 Task: Add the task  Develop a new online marketplace for a specific industry to the section API Documentation Sprint in the project AgileCraft and add a Due Date to the respective task as 2024/05/02
Action: Mouse moved to (54, 355)
Screenshot: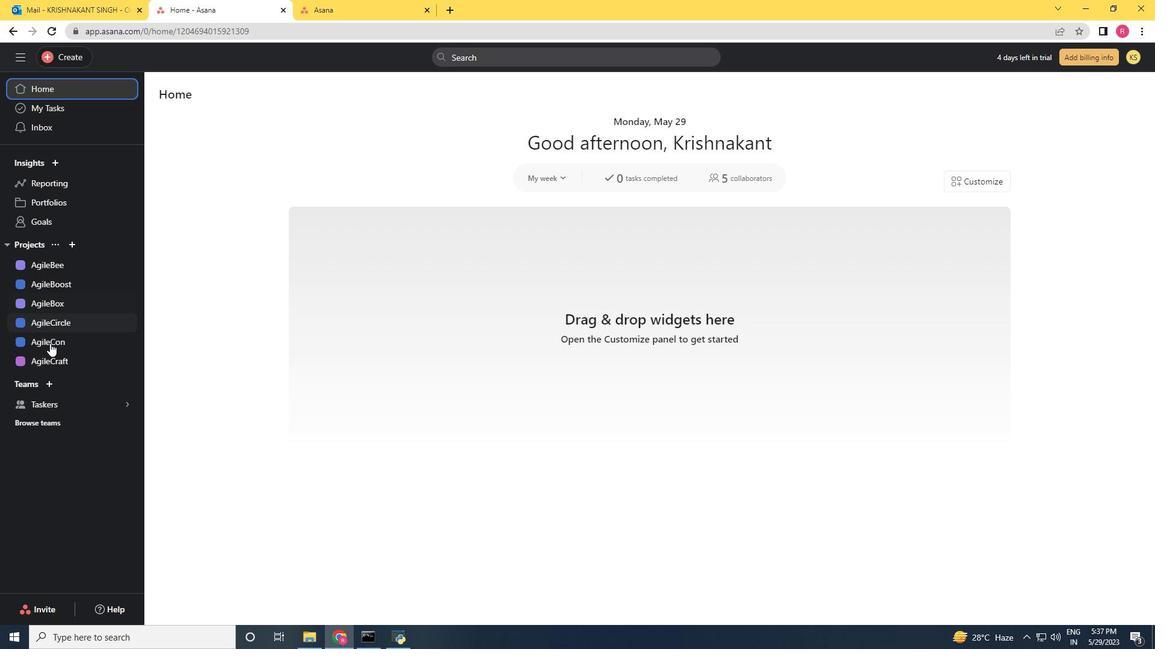 
Action: Mouse pressed left at (54, 355)
Screenshot: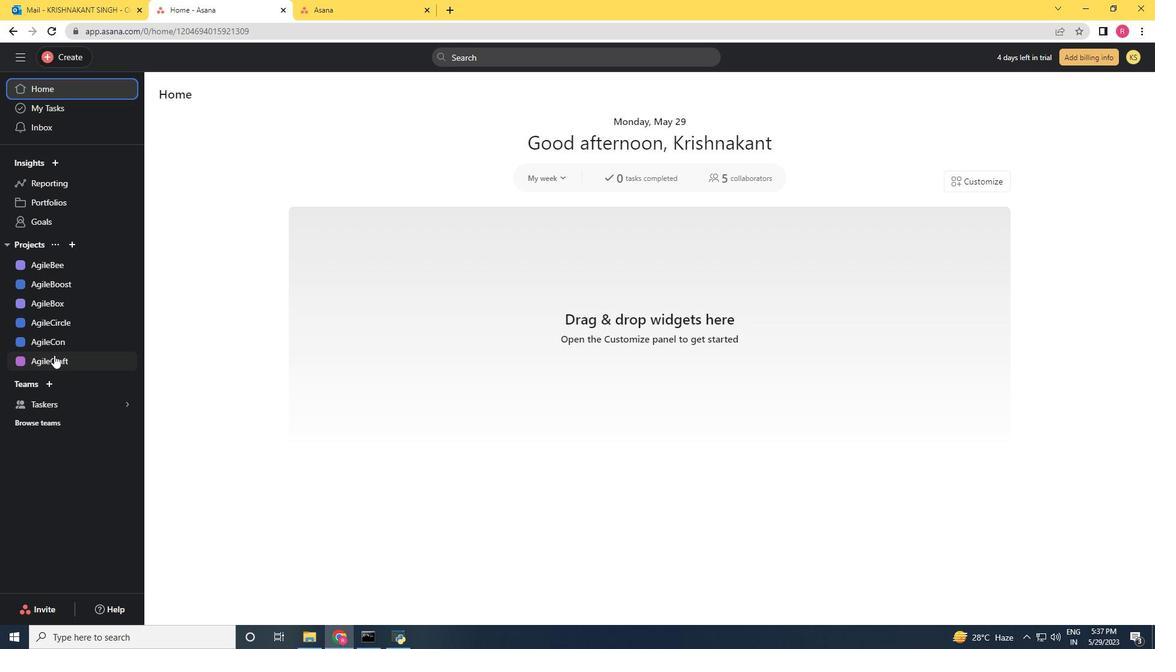 
Action: Mouse moved to (667, 269)
Screenshot: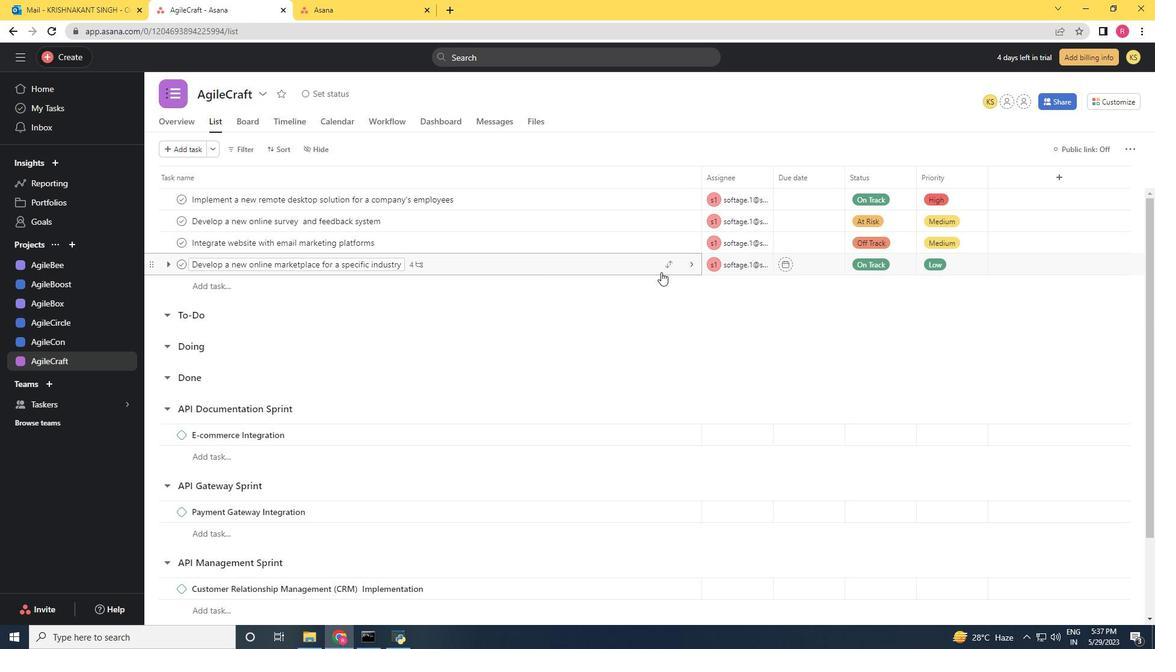 
Action: Mouse pressed left at (667, 269)
Screenshot: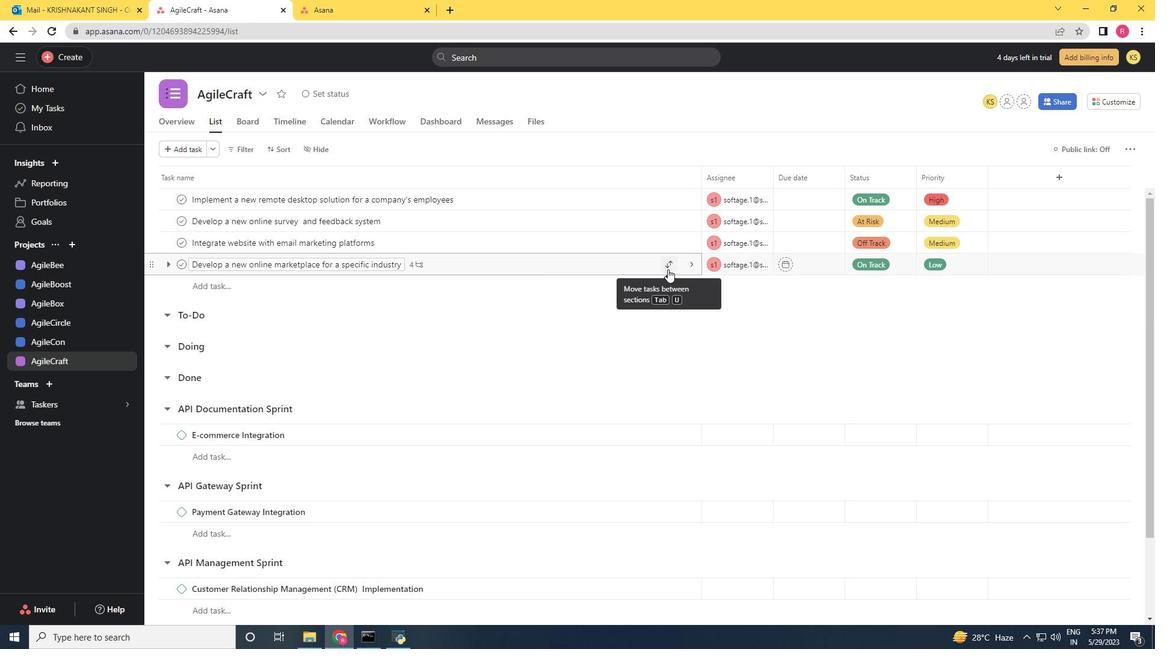 
Action: Mouse moved to (628, 406)
Screenshot: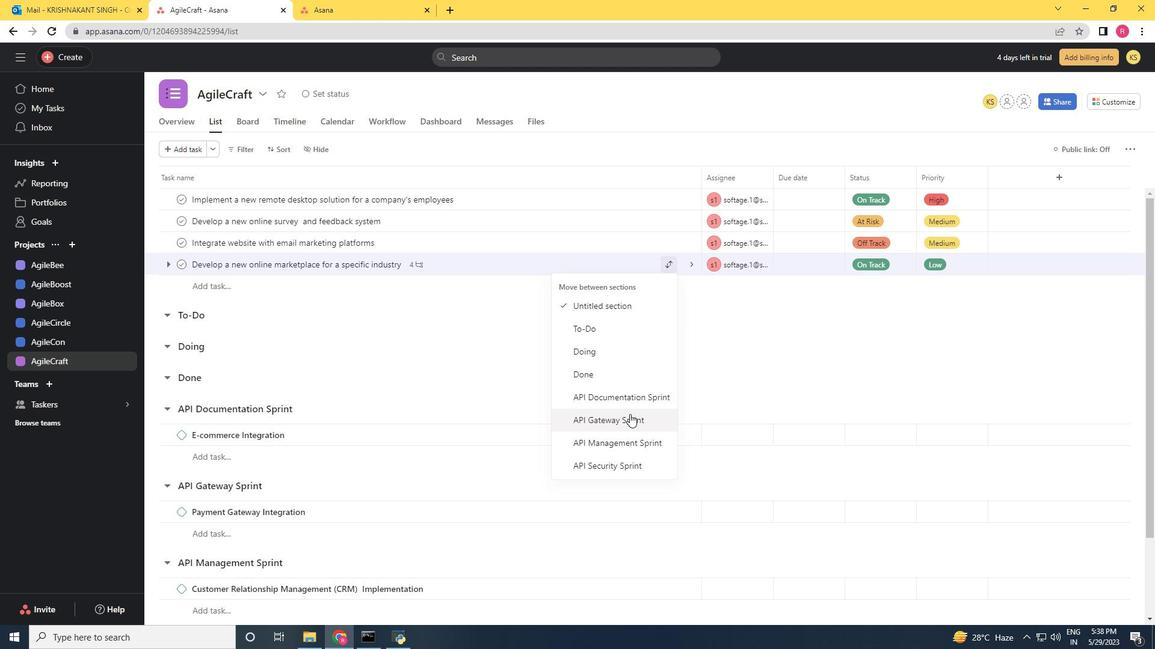 
Action: Mouse pressed left at (628, 406)
Screenshot: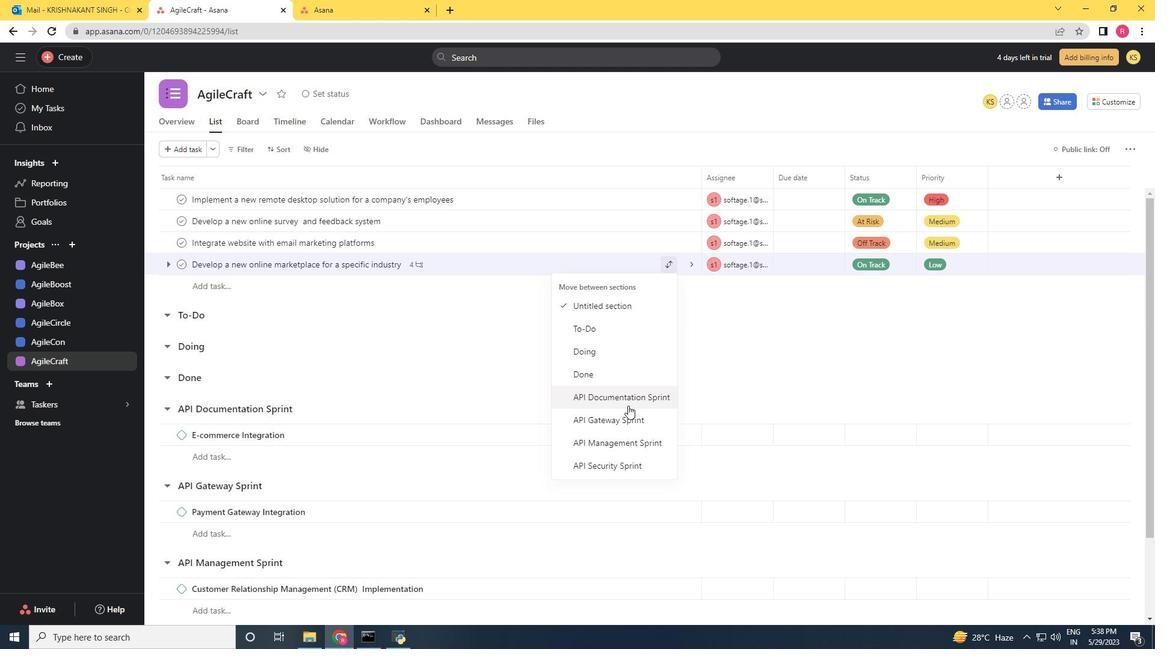 
Action: Mouse moved to (524, 420)
Screenshot: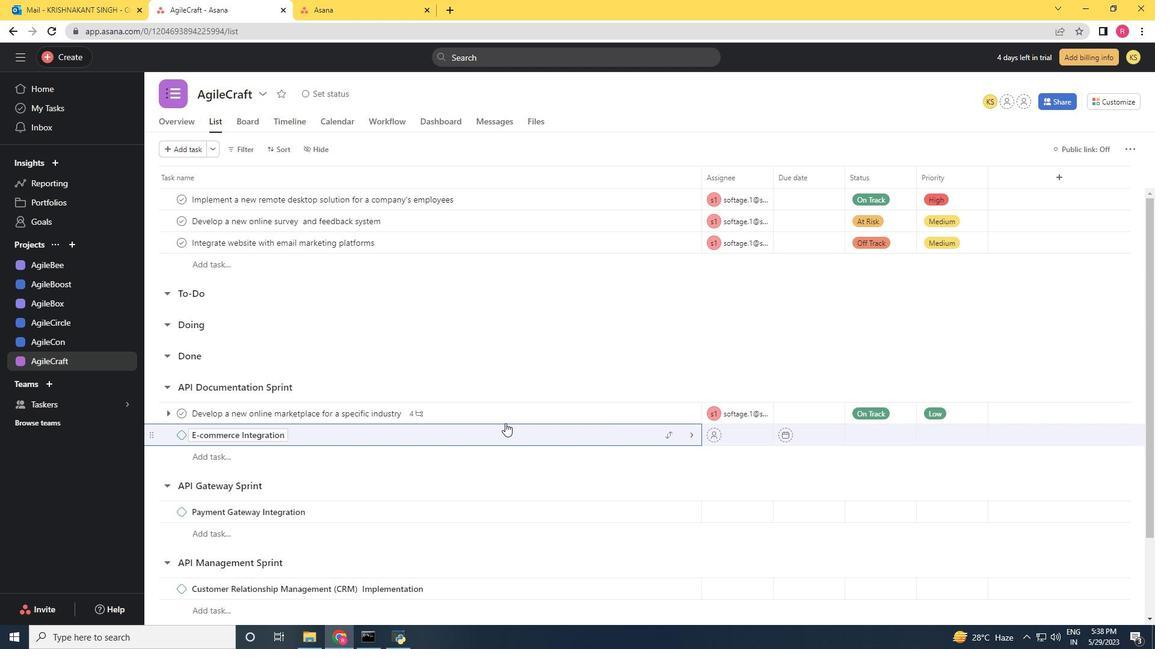 
Action: Mouse pressed left at (524, 420)
Screenshot: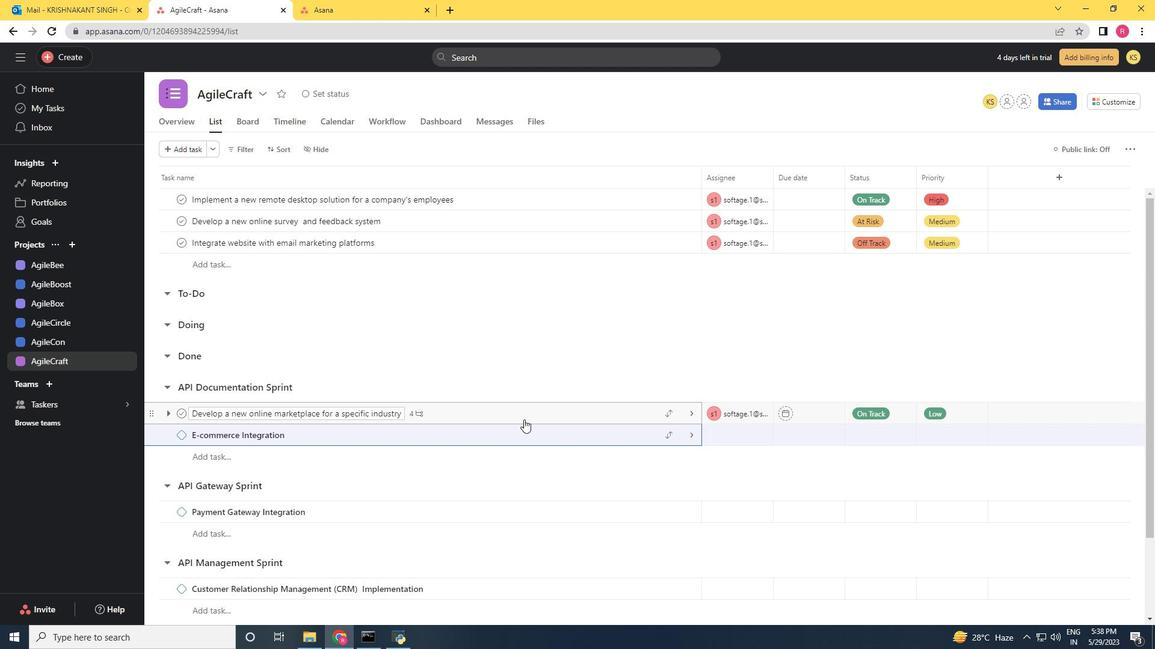 
Action: Mouse moved to (1127, 151)
Screenshot: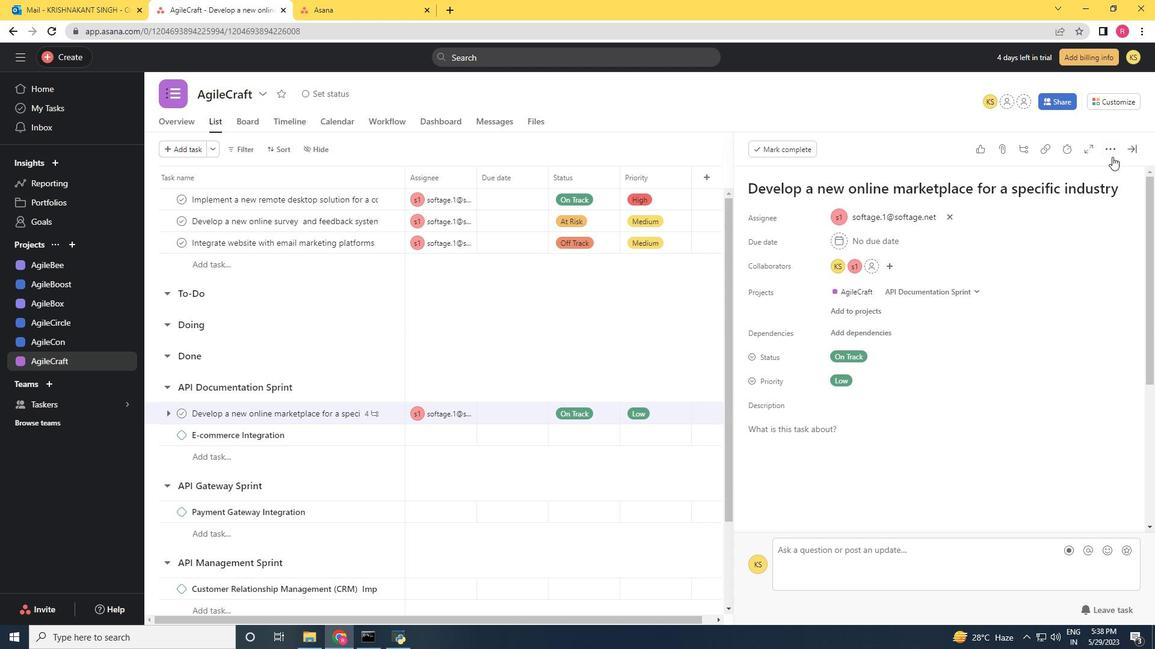 
Action: Mouse pressed left at (1127, 151)
Screenshot: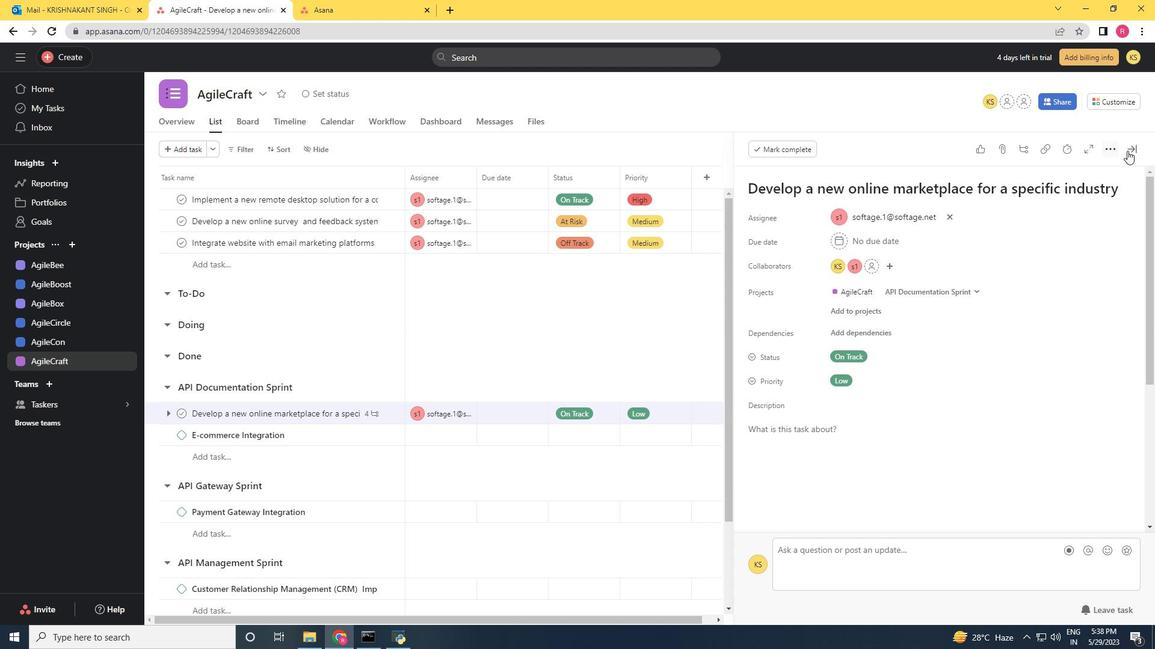 
Action: Mouse moved to (615, 414)
Screenshot: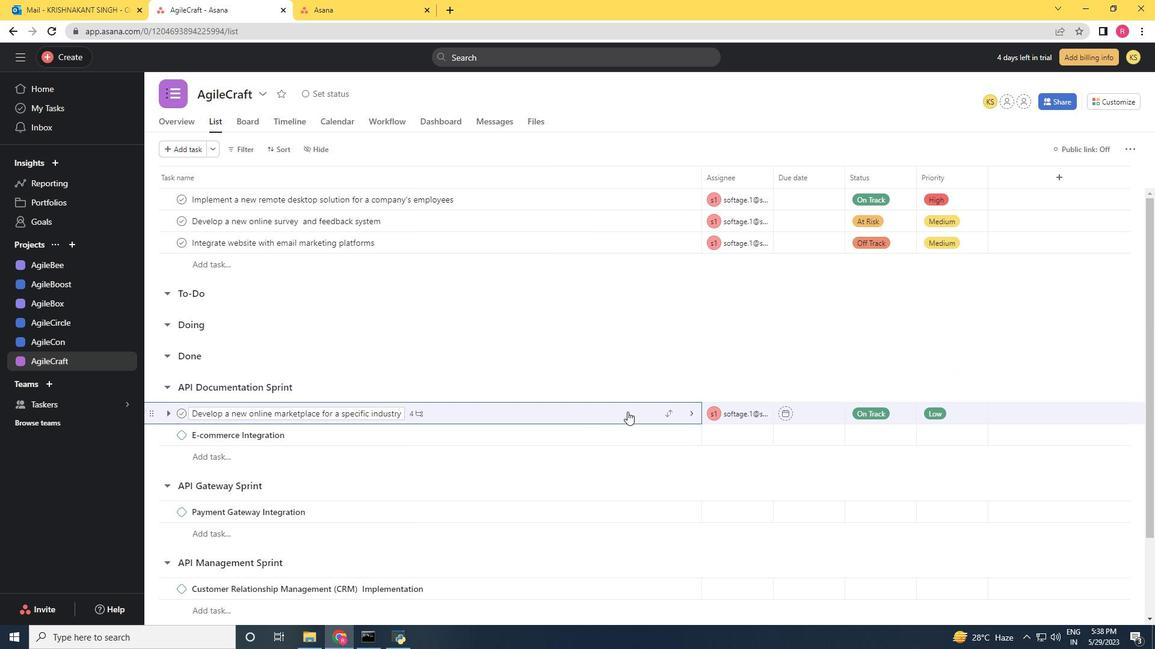 
Action: Mouse pressed left at (615, 414)
Screenshot: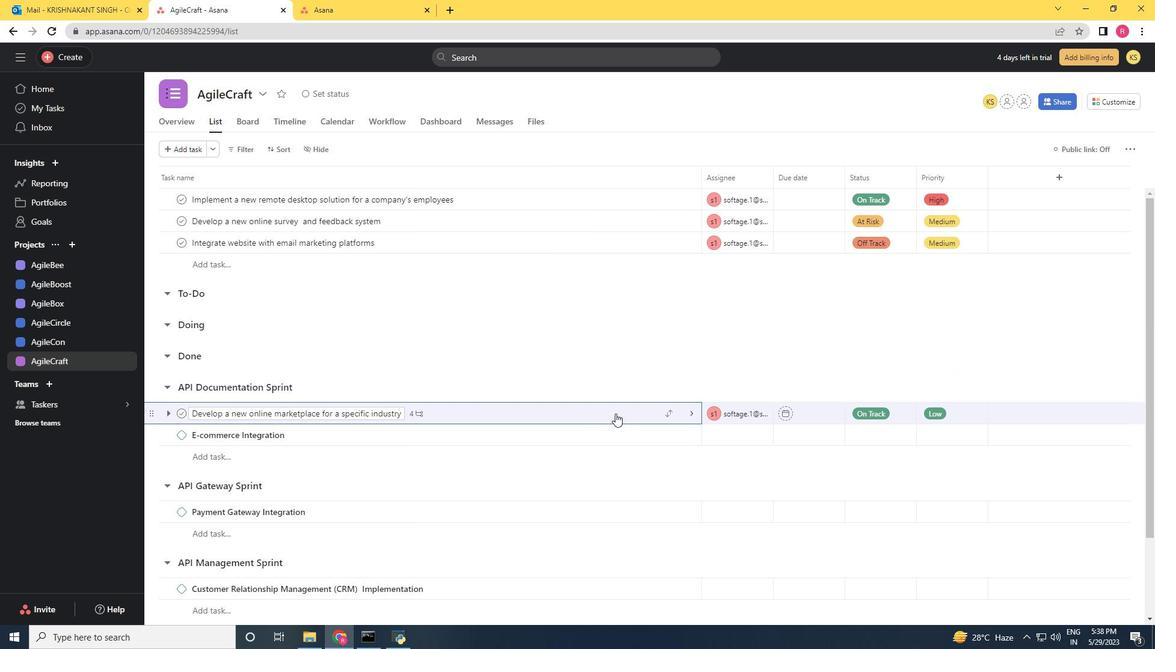 
Action: Mouse moved to (873, 244)
Screenshot: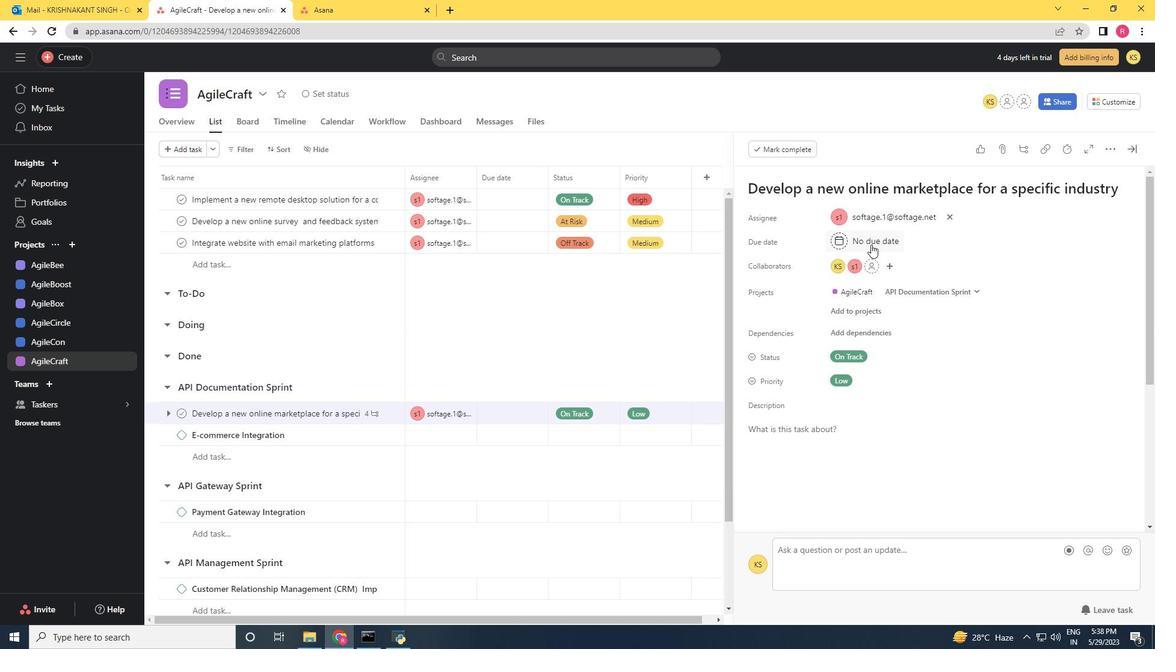 
Action: Mouse pressed left at (873, 244)
Screenshot: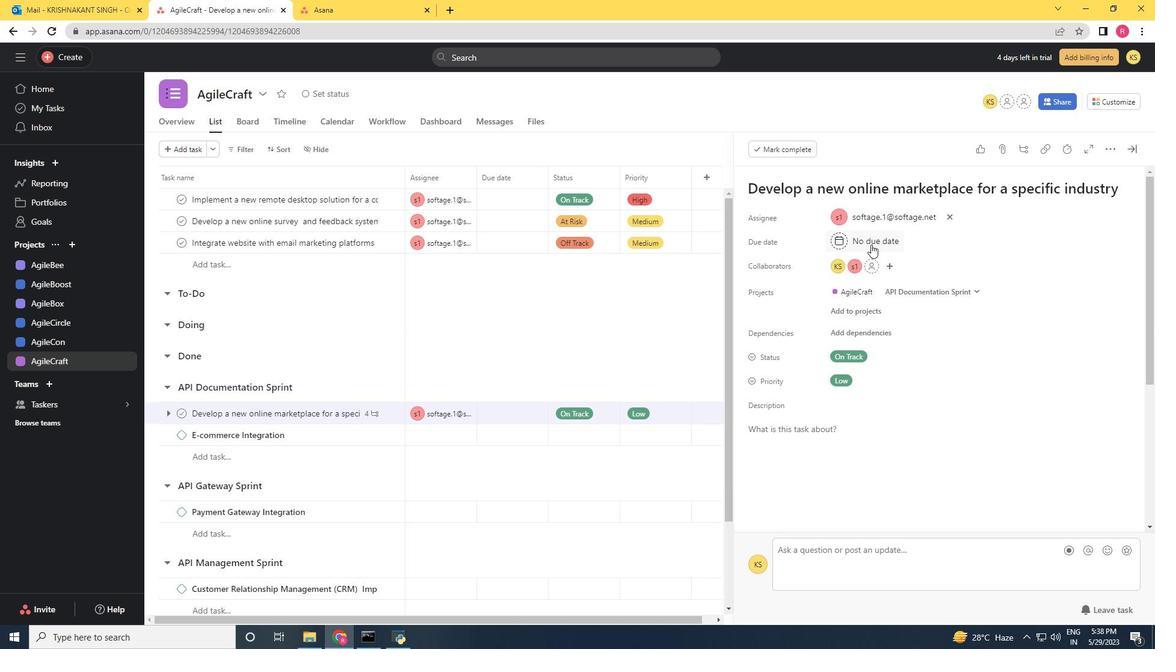 
Action: Mouse moved to (980, 301)
Screenshot: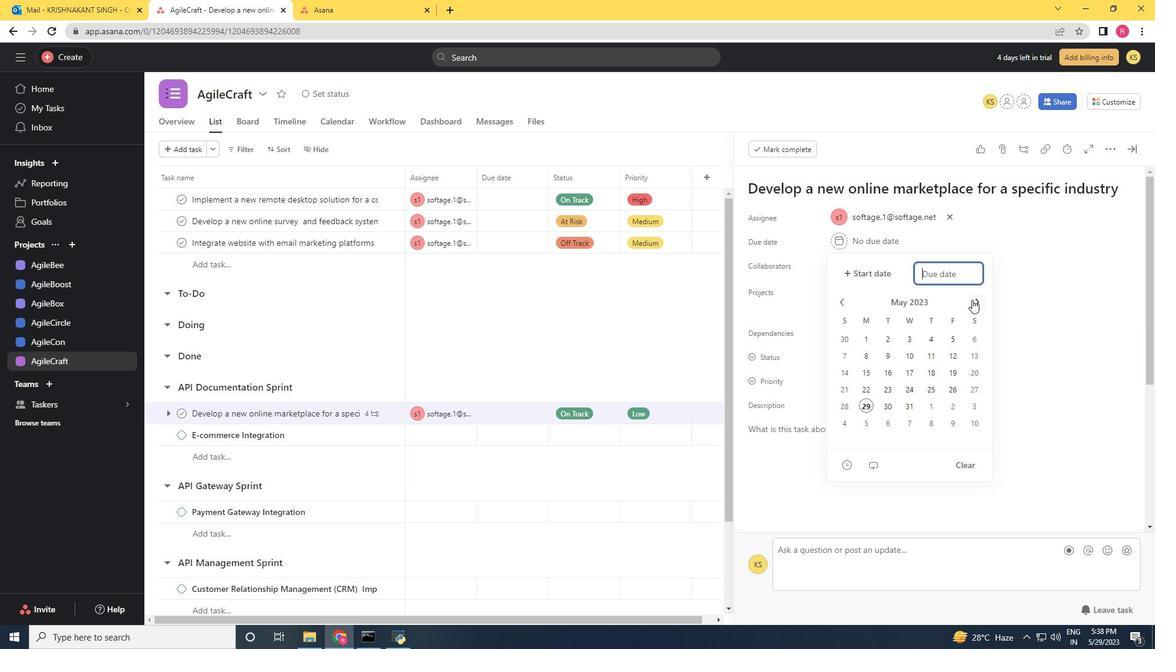 
Action: Mouse pressed left at (980, 301)
Screenshot: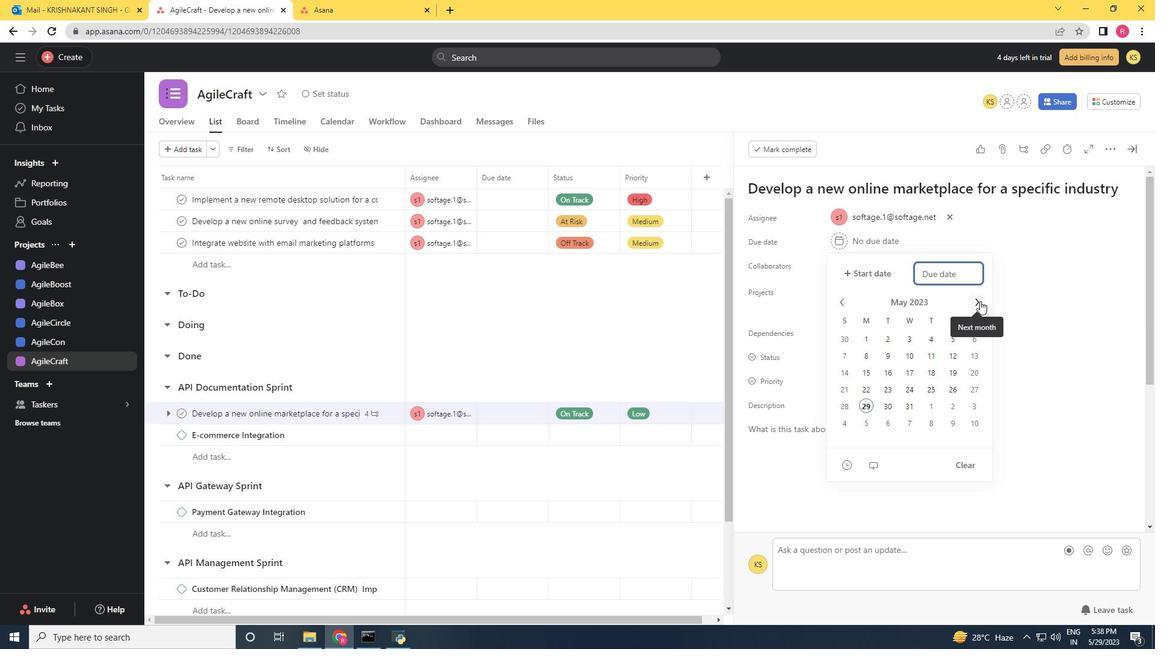 
Action: Mouse pressed left at (980, 301)
Screenshot: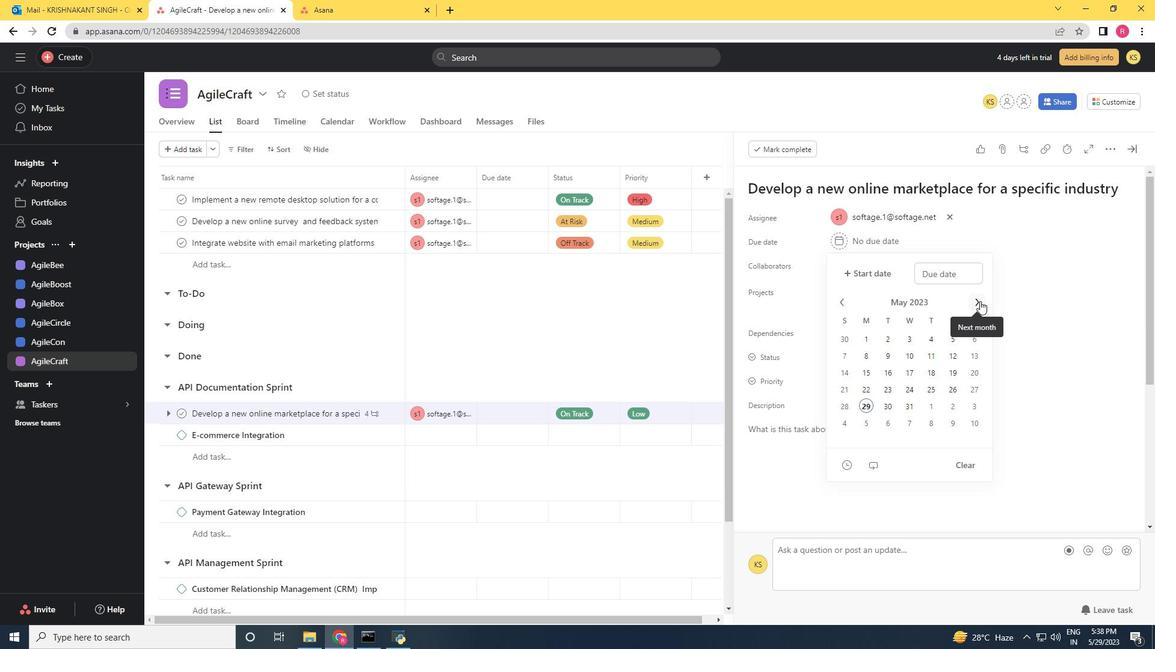 
Action: Mouse pressed left at (980, 301)
Screenshot: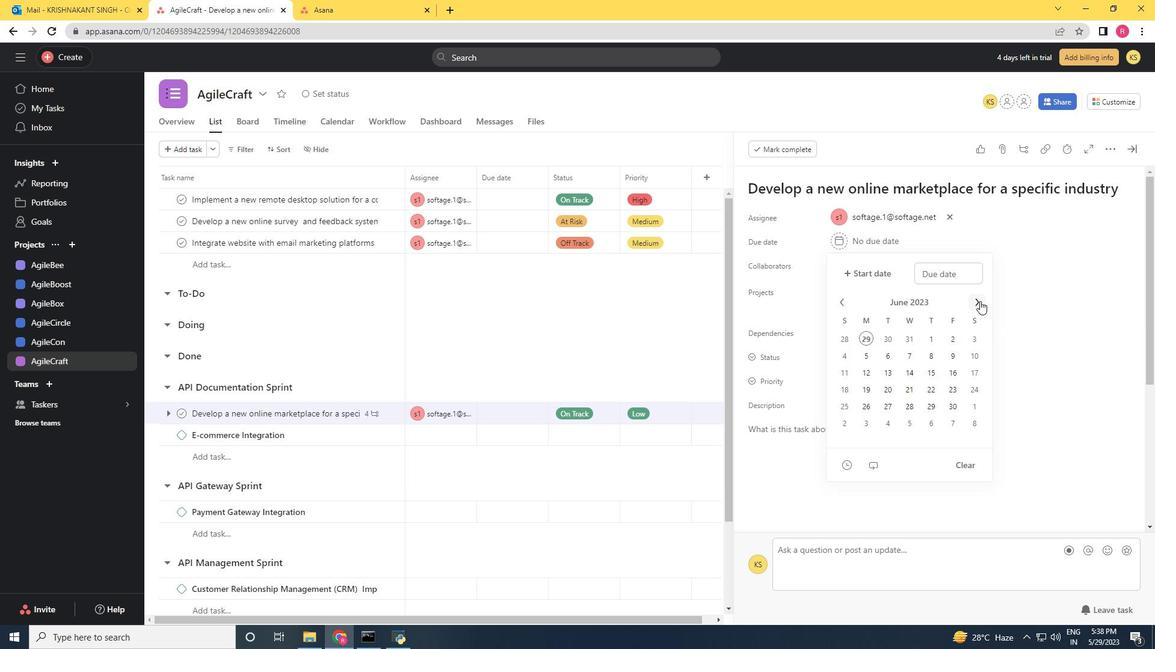 
Action: Mouse pressed left at (980, 301)
Screenshot: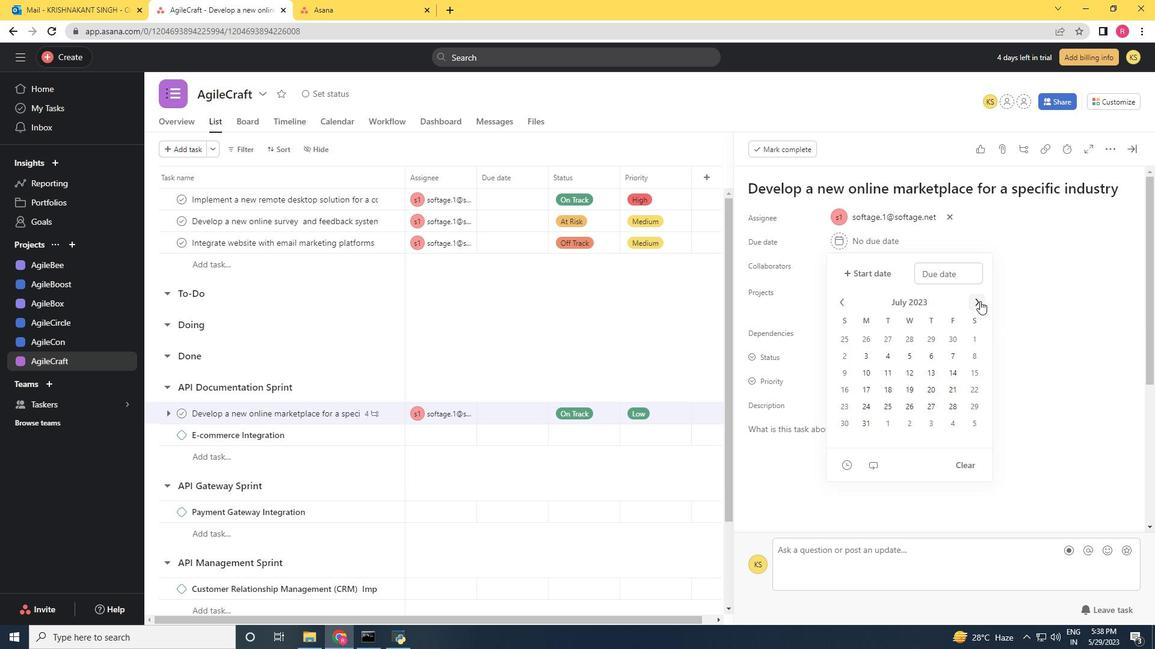 
Action: Mouse pressed left at (980, 301)
Screenshot: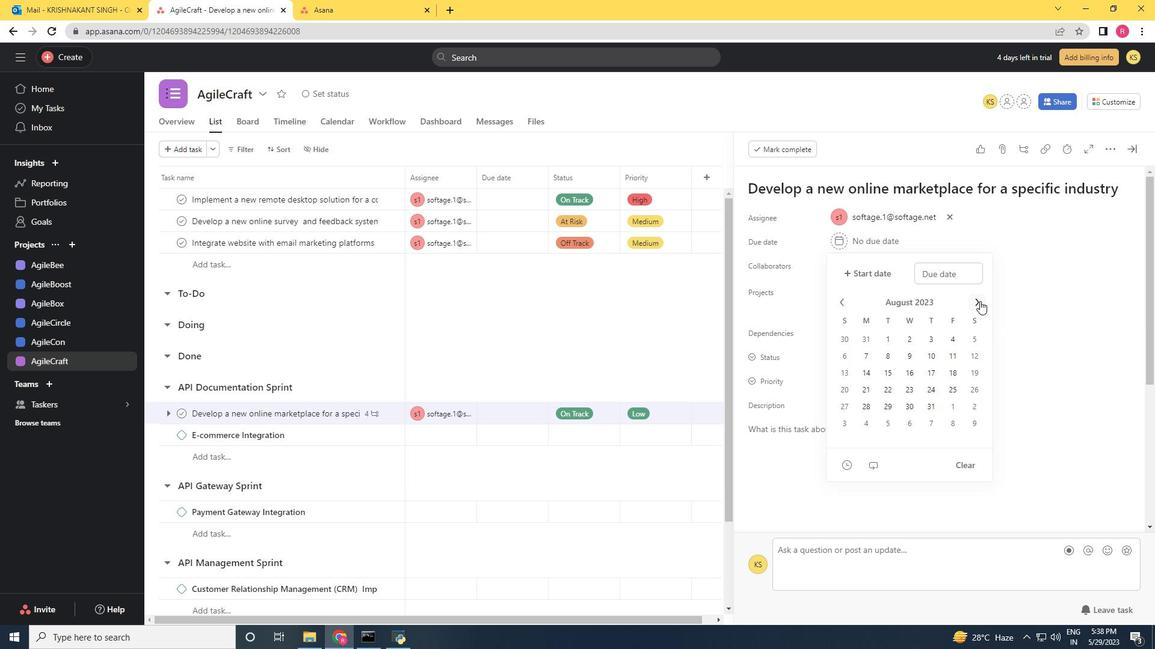 
Action: Mouse pressed left at (980, 301)
Screenshot: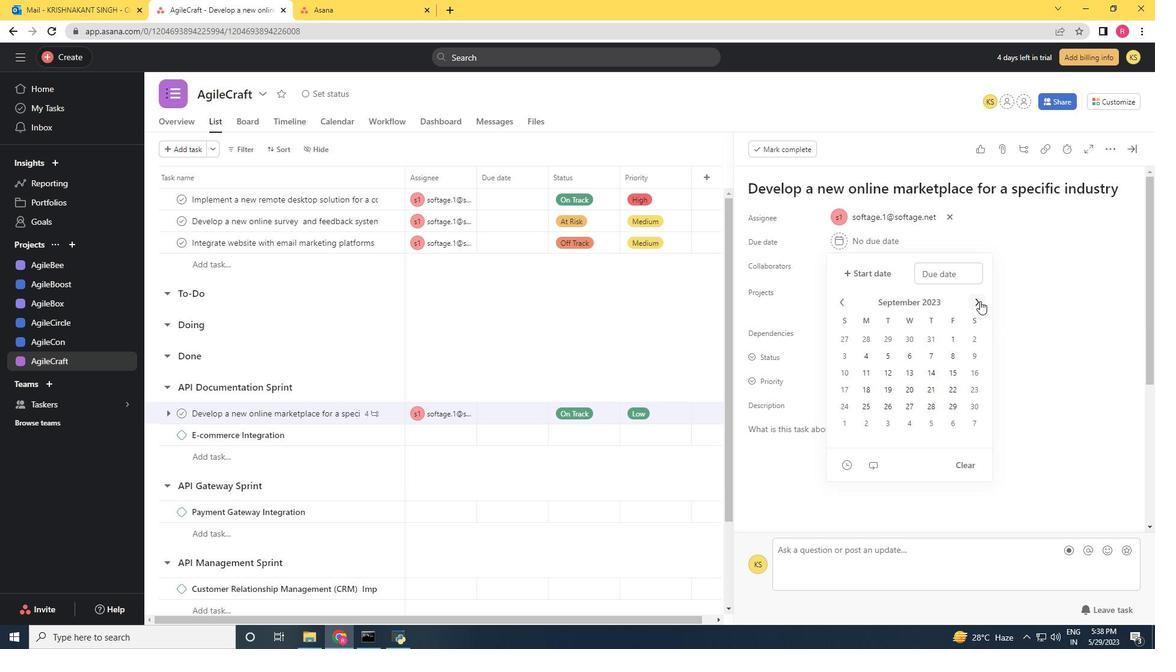 
Action: Mouse pressed left at (980, 301)
Screenshot: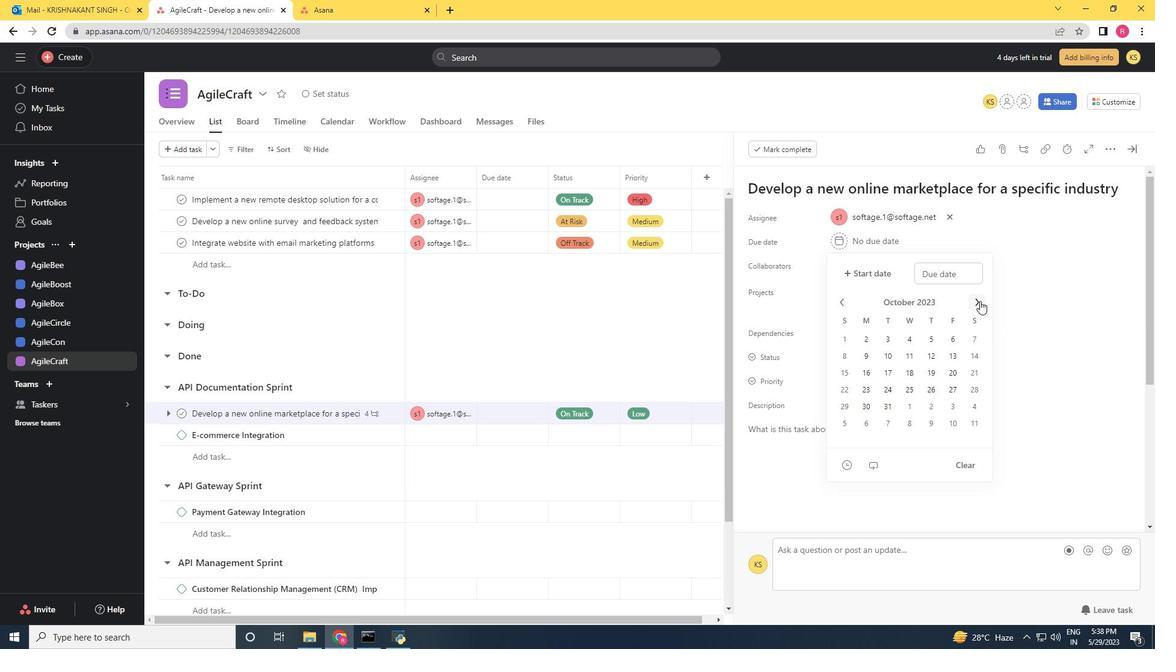 
Action: Mouse pressed left at (980, 301)
Screenshot: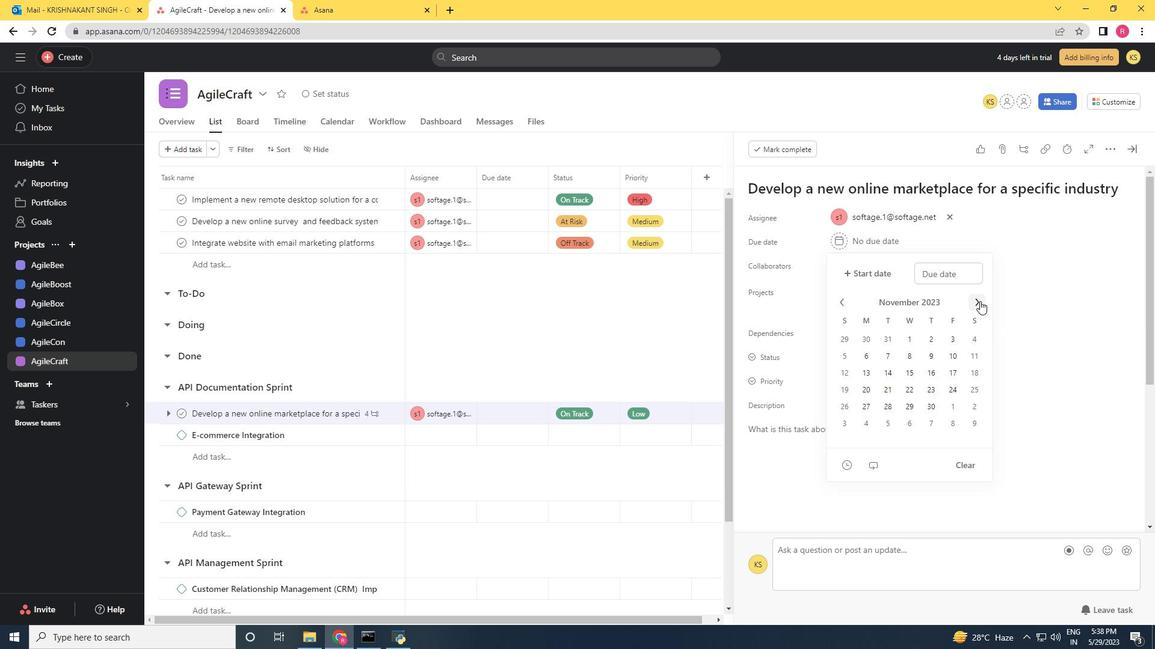 
Action: Mouse pressed left at (980, 301)
Screenshot: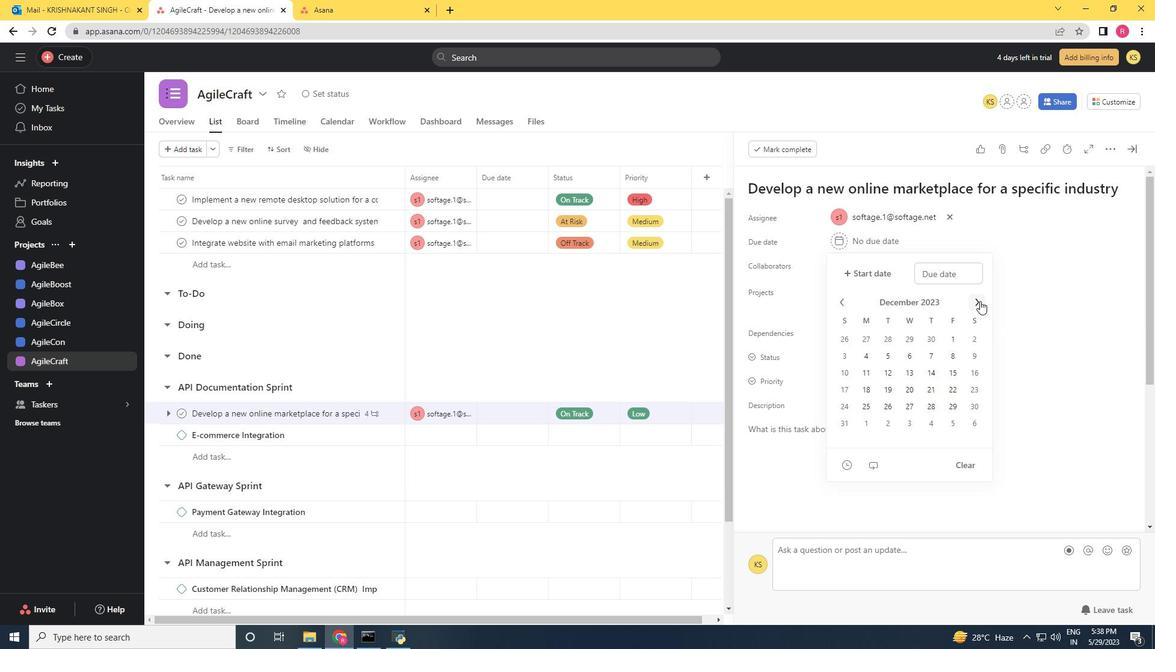 
Action: Mouse pressed left at (980, 301)
Screenshot: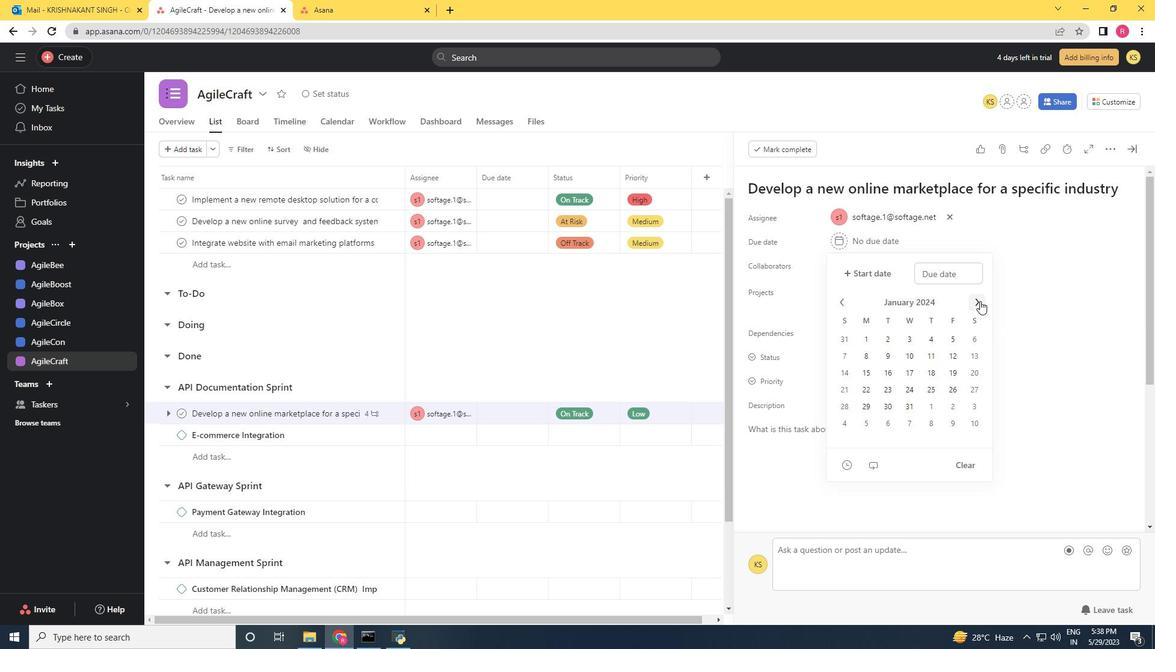 
Action: Mouse pressed left at (980, 301)
Screenshot: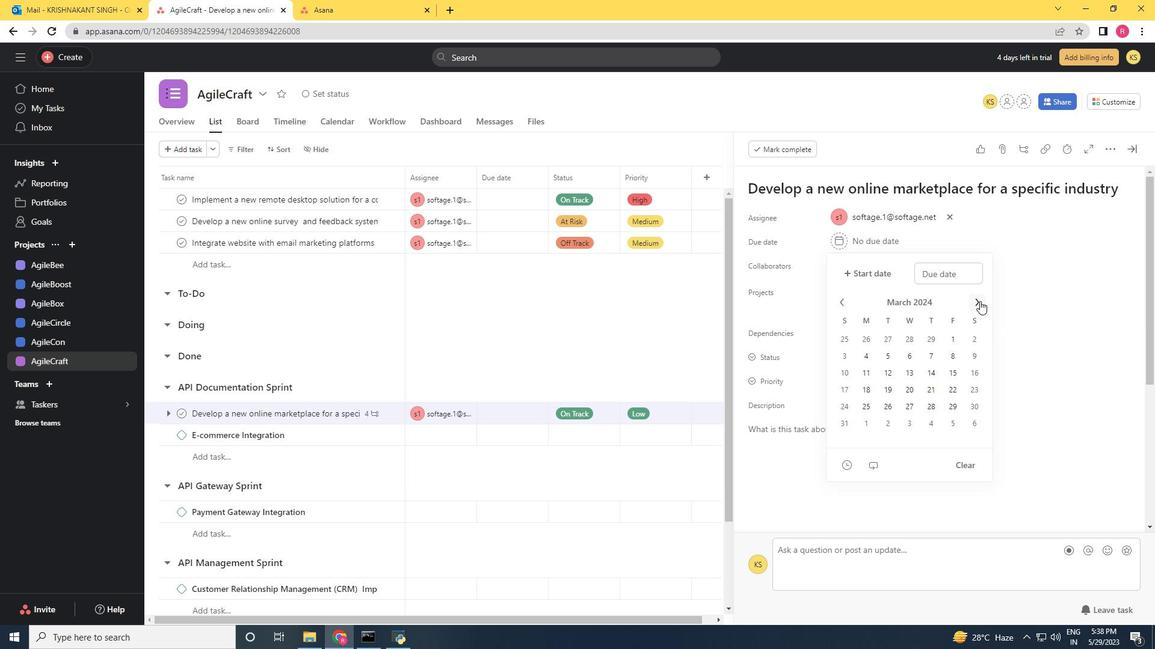 
Action: Mouse pressed left at (980, 301)
Screenshot: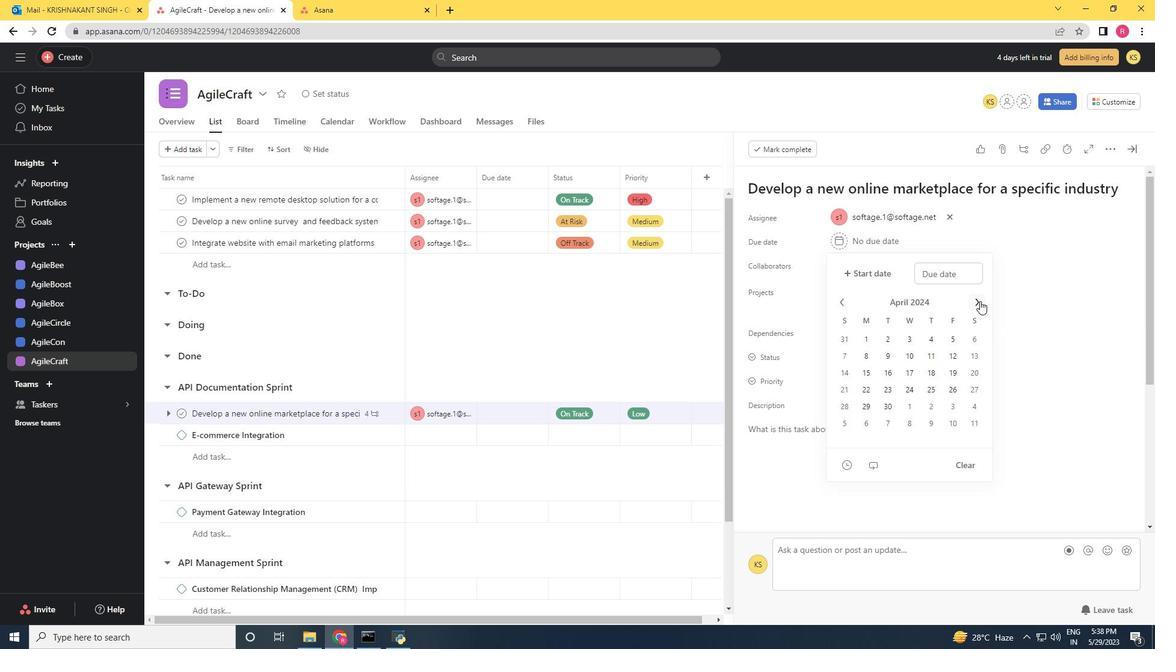 
Action: Mouse moved to (926, 340)
Screenshot: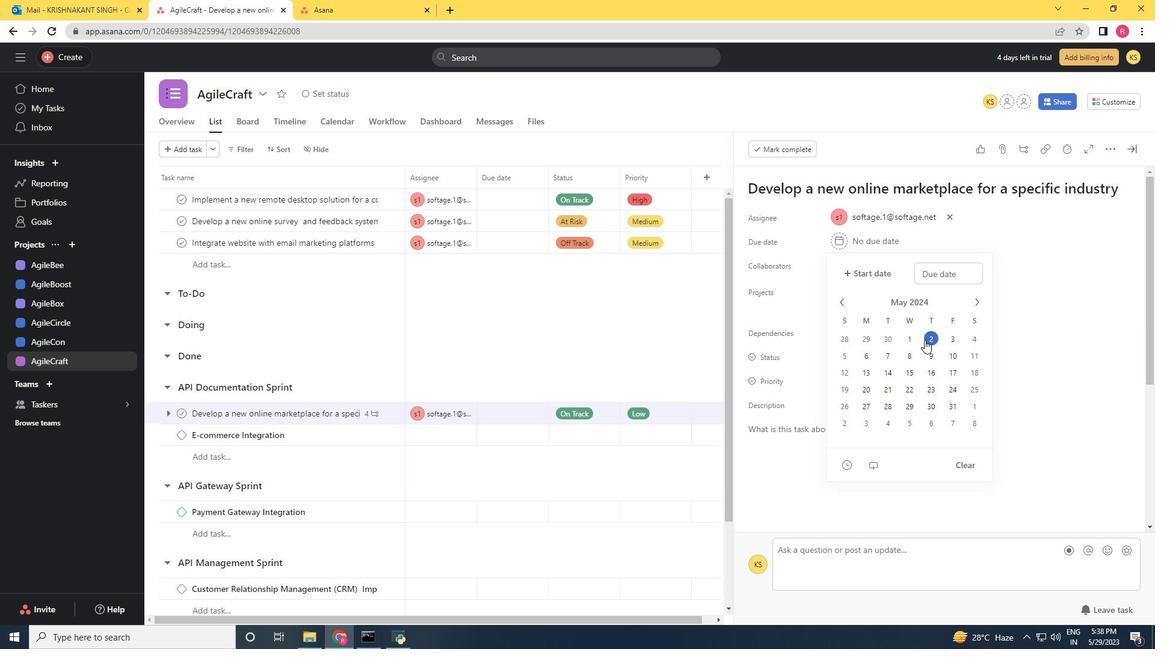 
Action: Mouse pressed left at (926, 340)
Screenshot: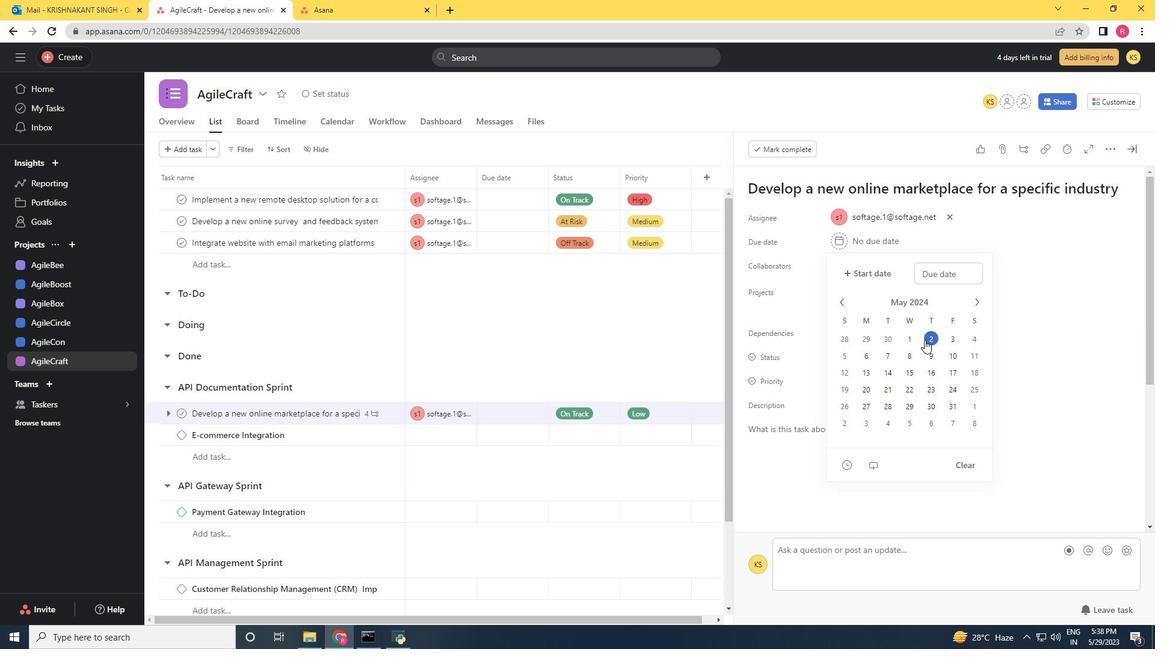 
Action: Mouse moved to (1060, 354)
Screenshot: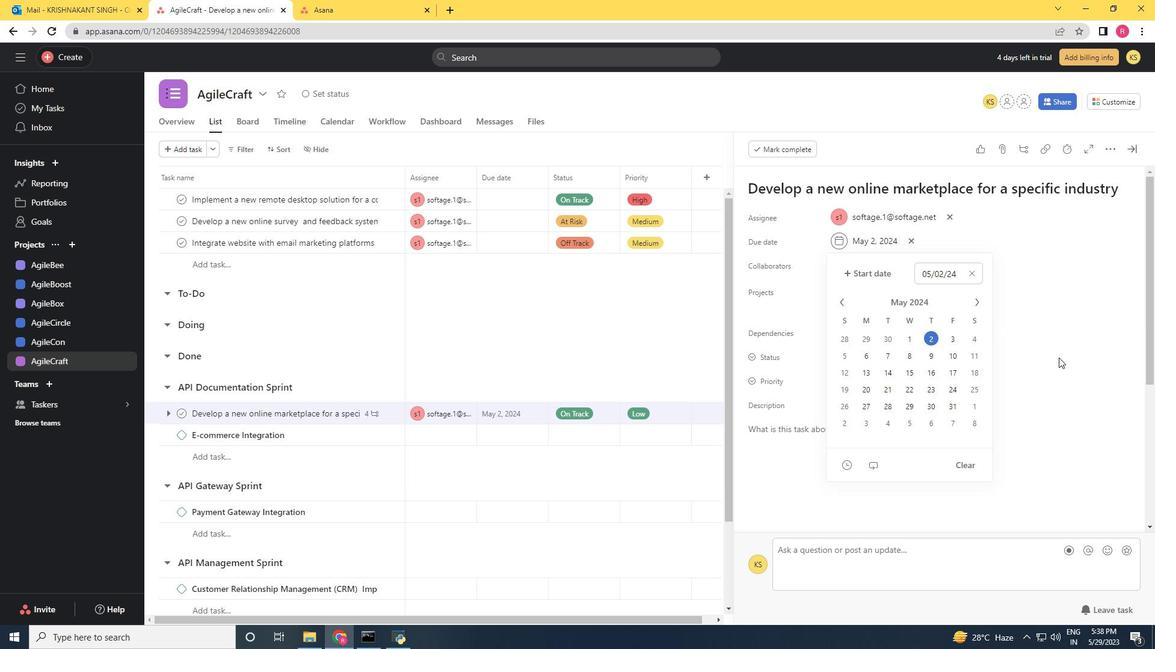 
Action: Mouse pressed left at (1060, 354)
Screenshot: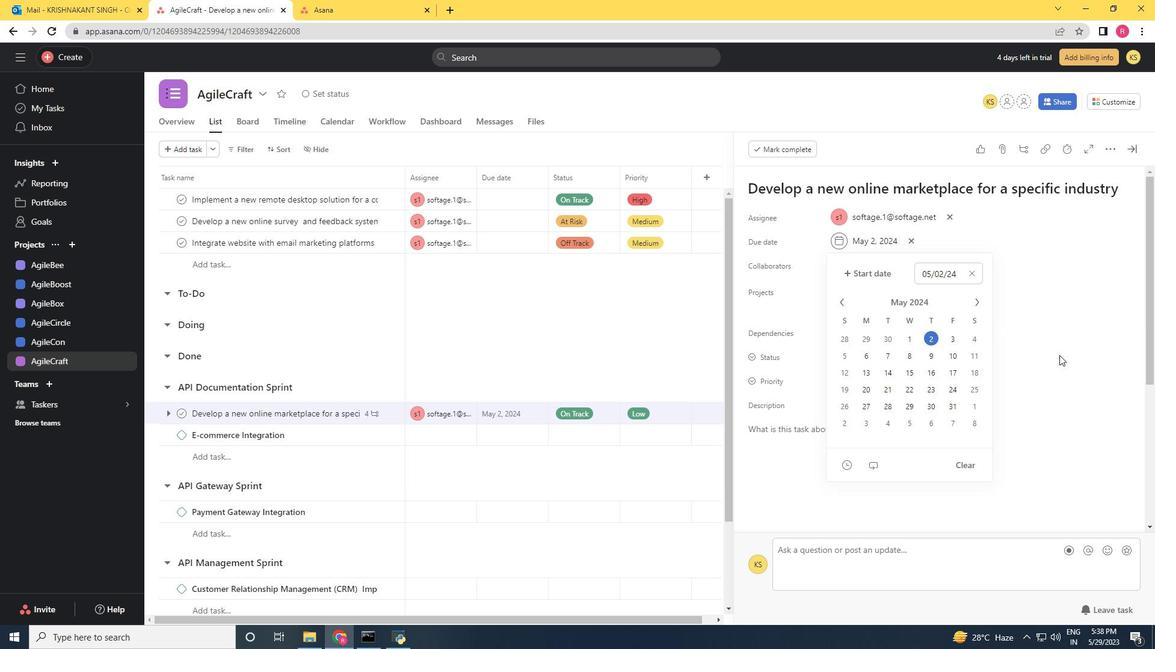 
Action: Mouse moved to (1140, 146)
Screenshot: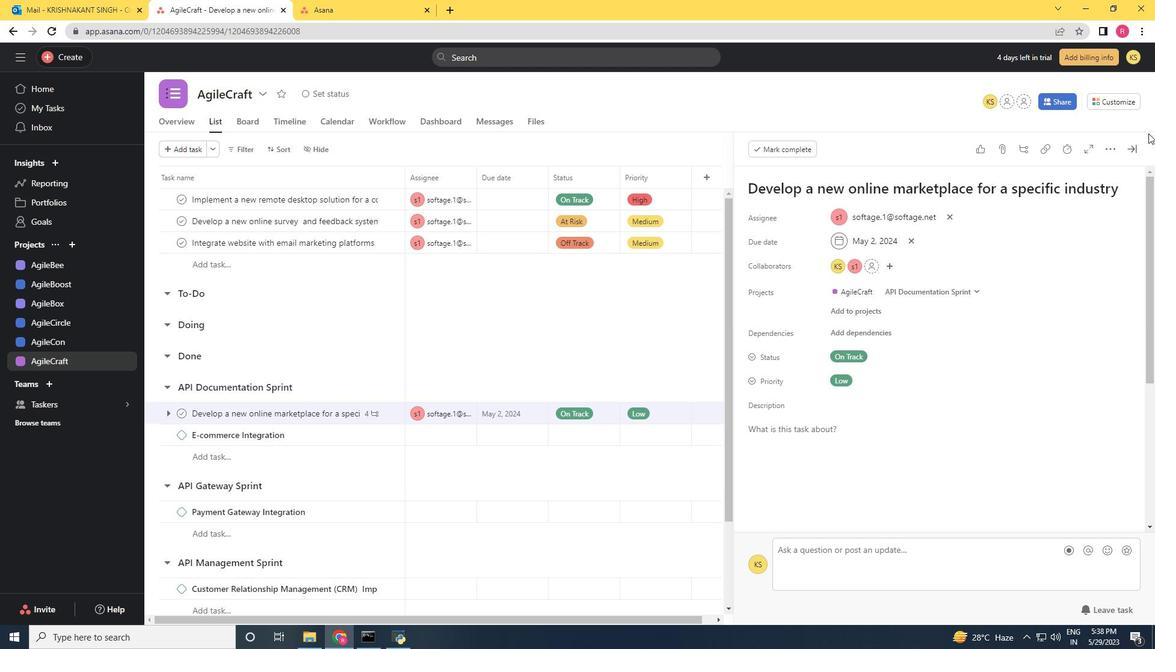 
Action: Mouse pressed left at (1140, 146)
Screenshot: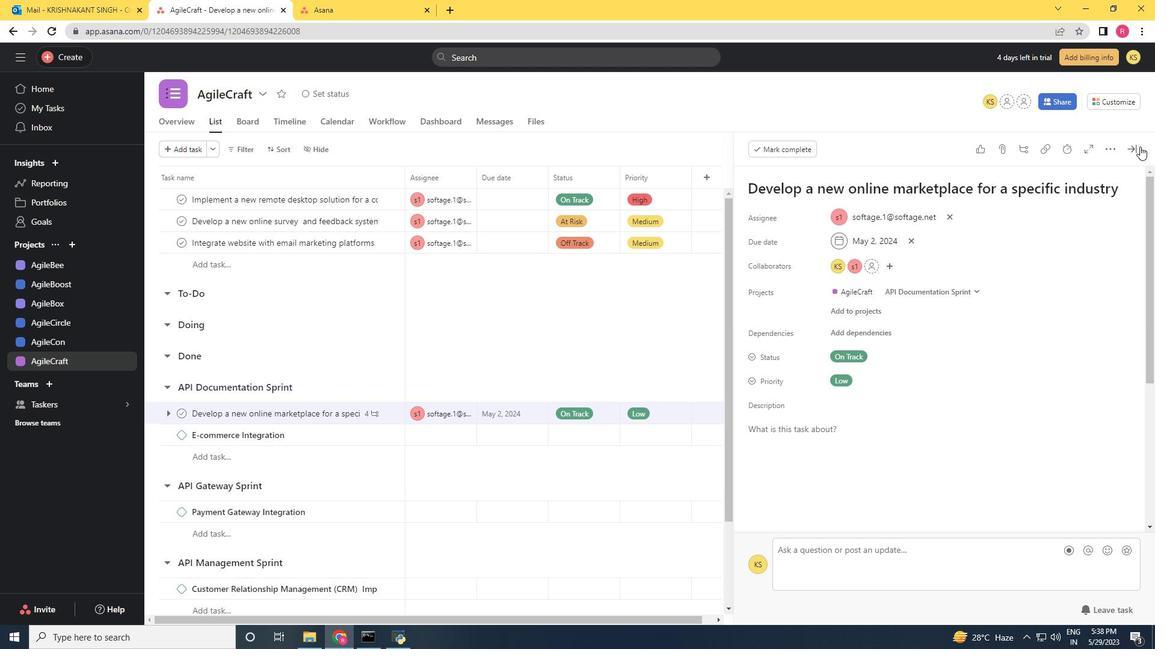 
Action: Mouse moved to (1136, 151)
Screenshot: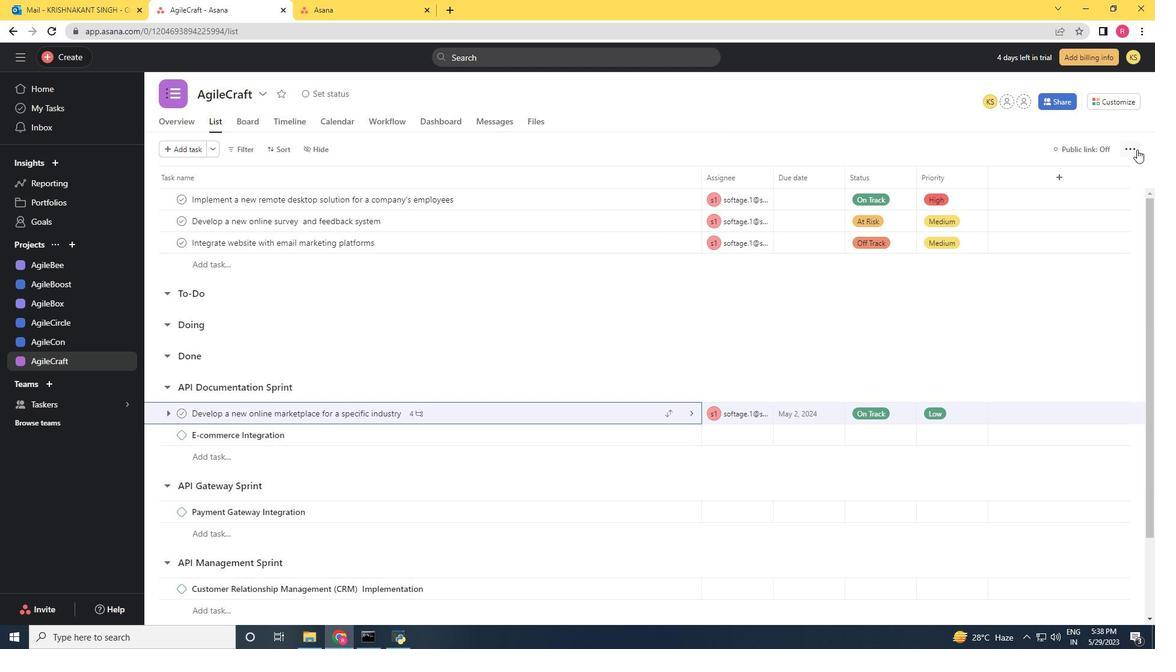
